 Task: Select hybrid as location types.
Action: Mouse moved to (837, 104)
Screenshot: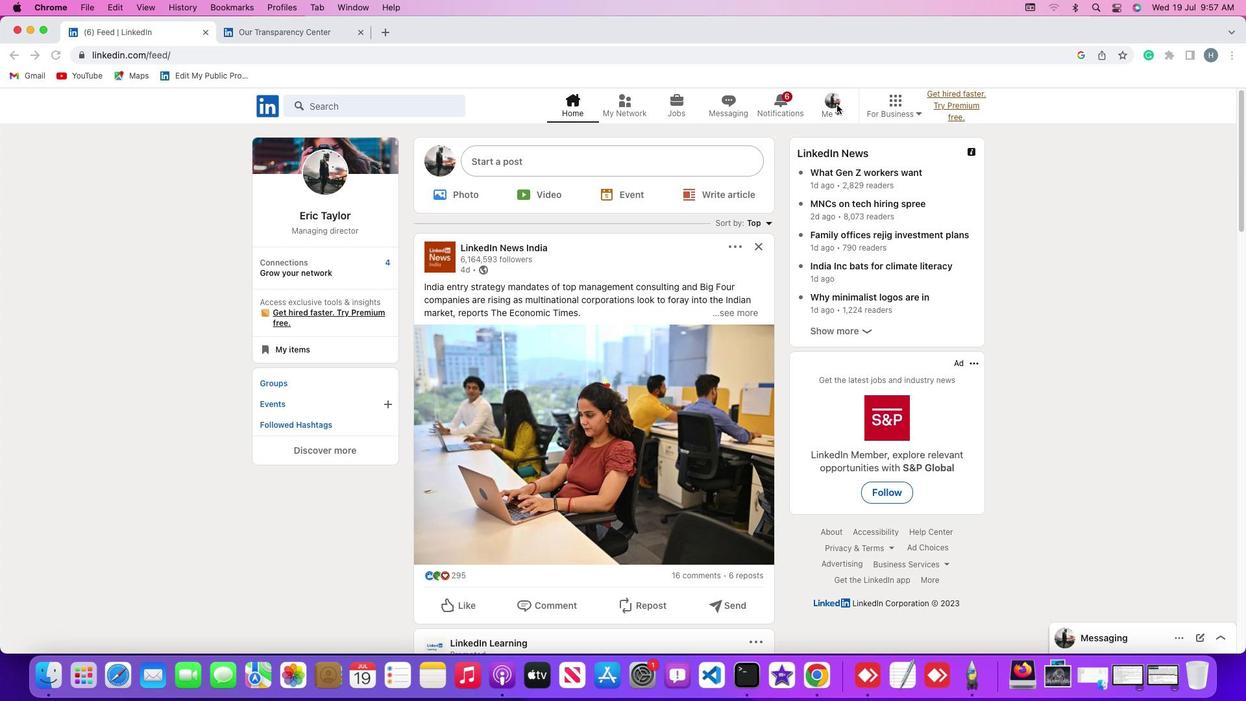 
Action: Mouse pressed left at (837, 104)
Screenshot: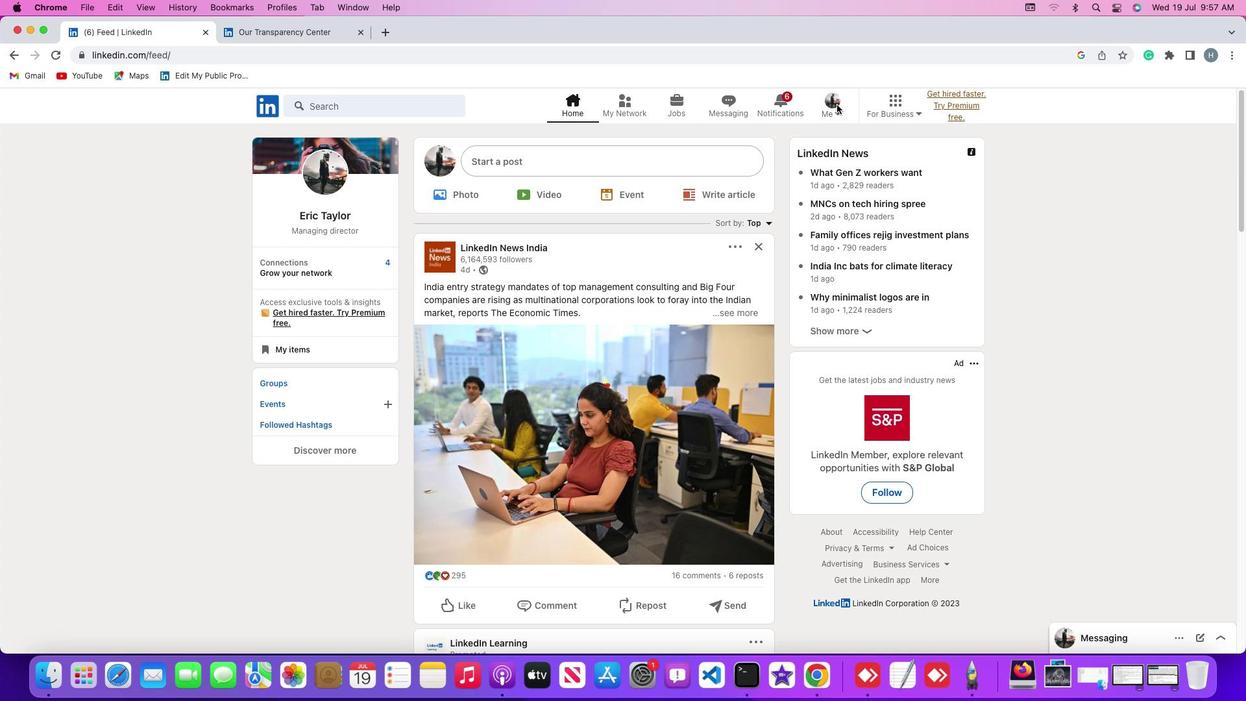 
Action: Mouse moved to (840, 110)
Screenshot: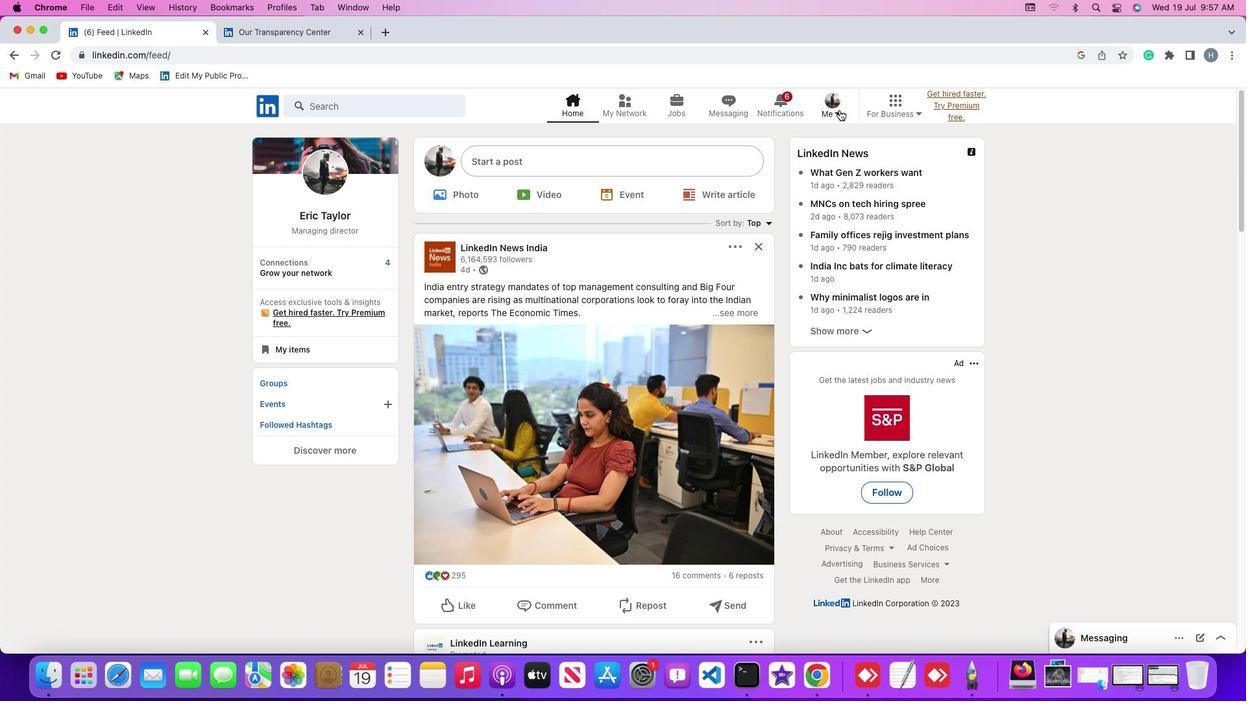
Action: Mouse pressed left at (840, 110)
Screenshot: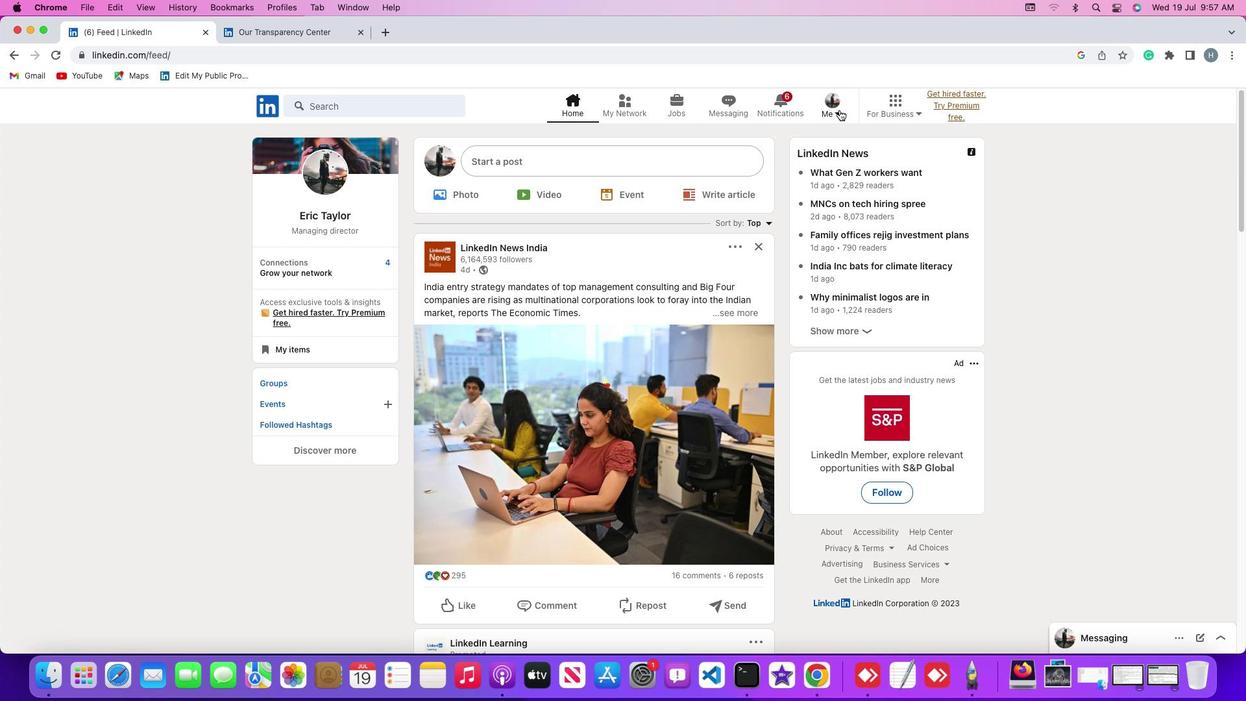 
Action: Mouse moved to (815, 181)
Screenshot: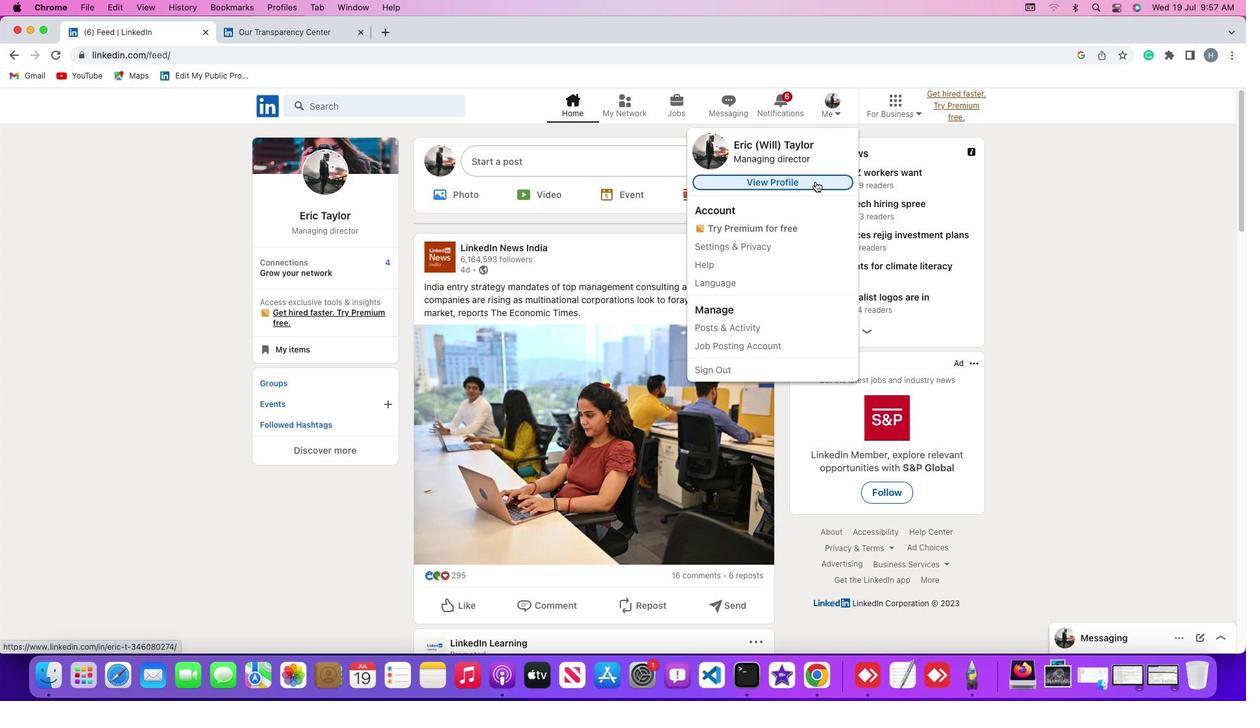 
Action: Mouse pressed left at (815, 181)
Screenshot: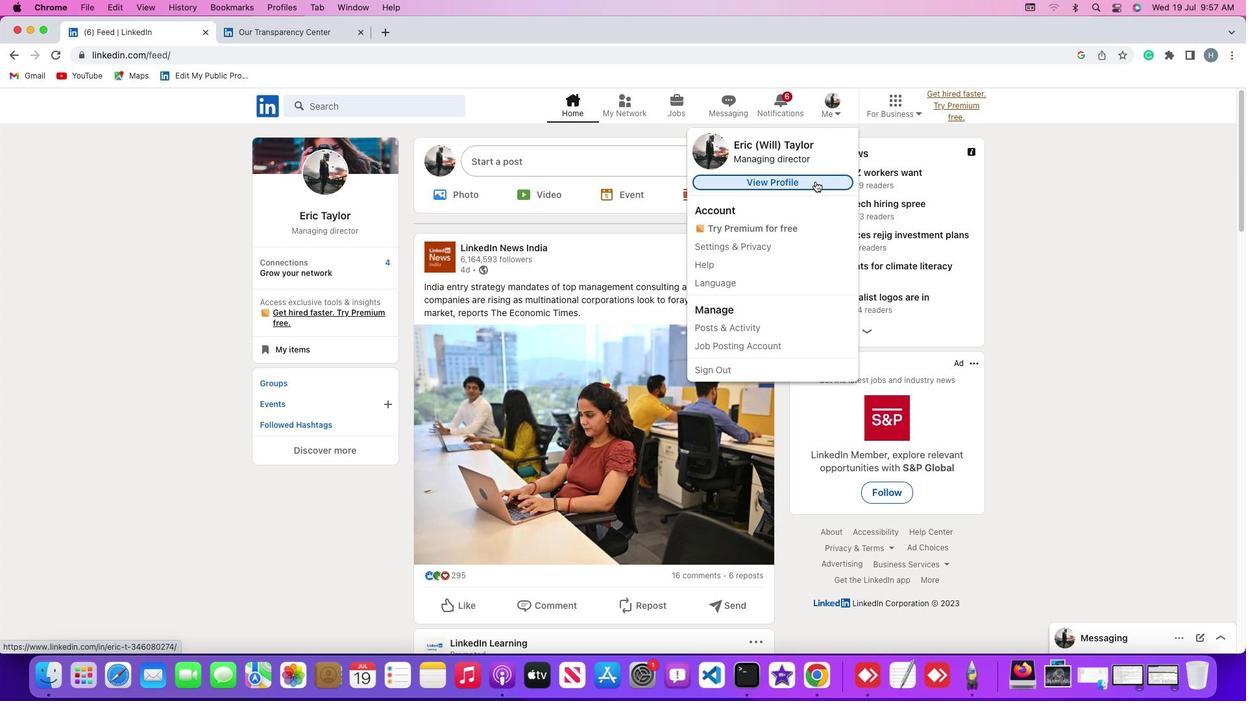 
Action: Mouse moved to (307, 388)
Screenshot: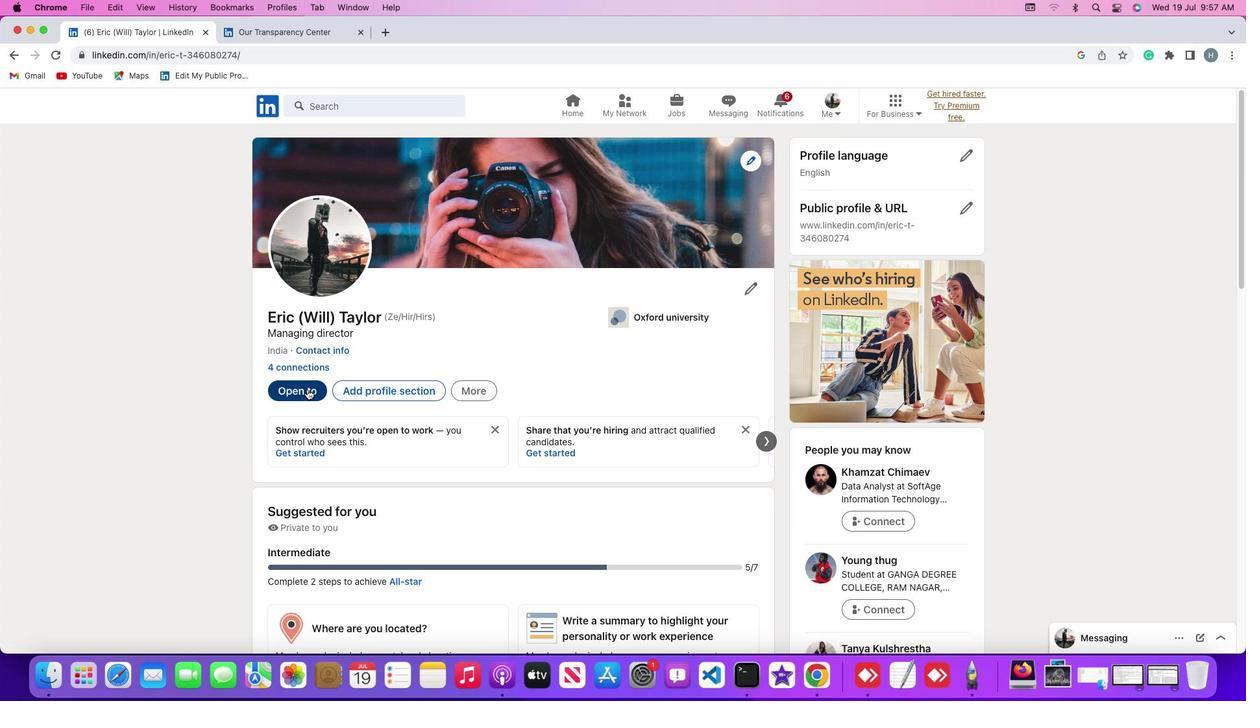 
Action: Mouse pressed left at (307, 388)
Screenshot: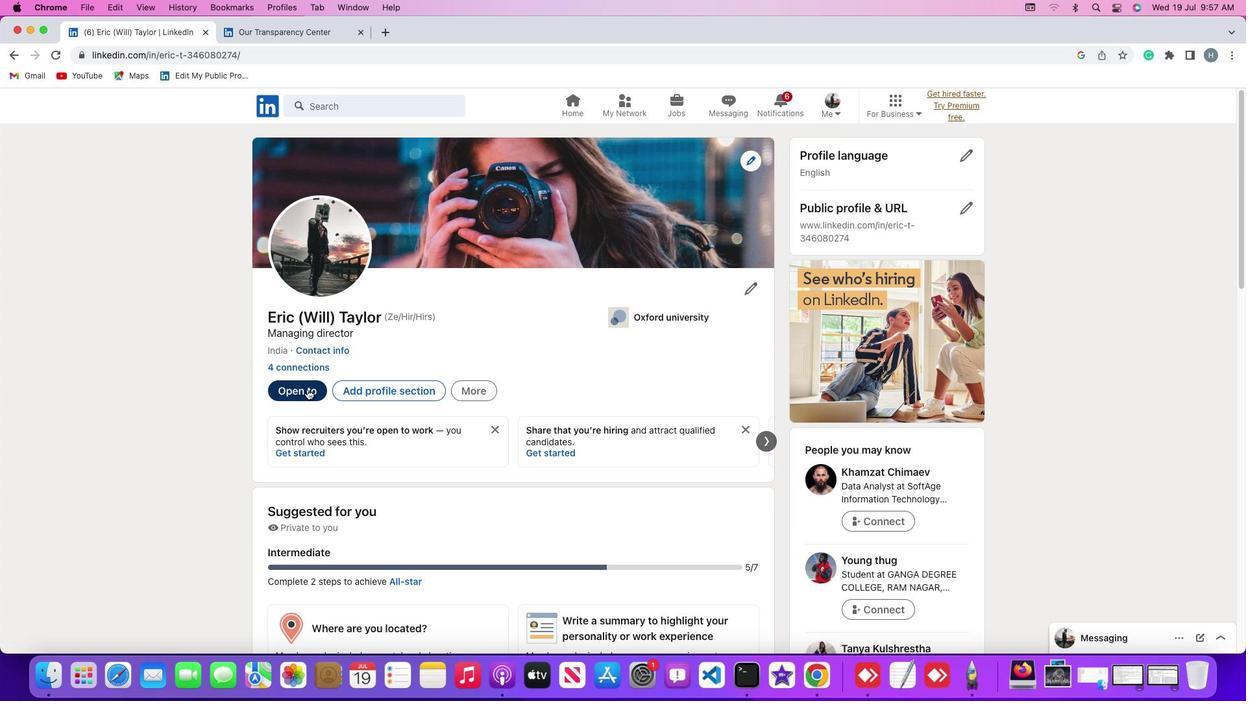 
Action: Mouse moved to (309, 427)
Screenshot: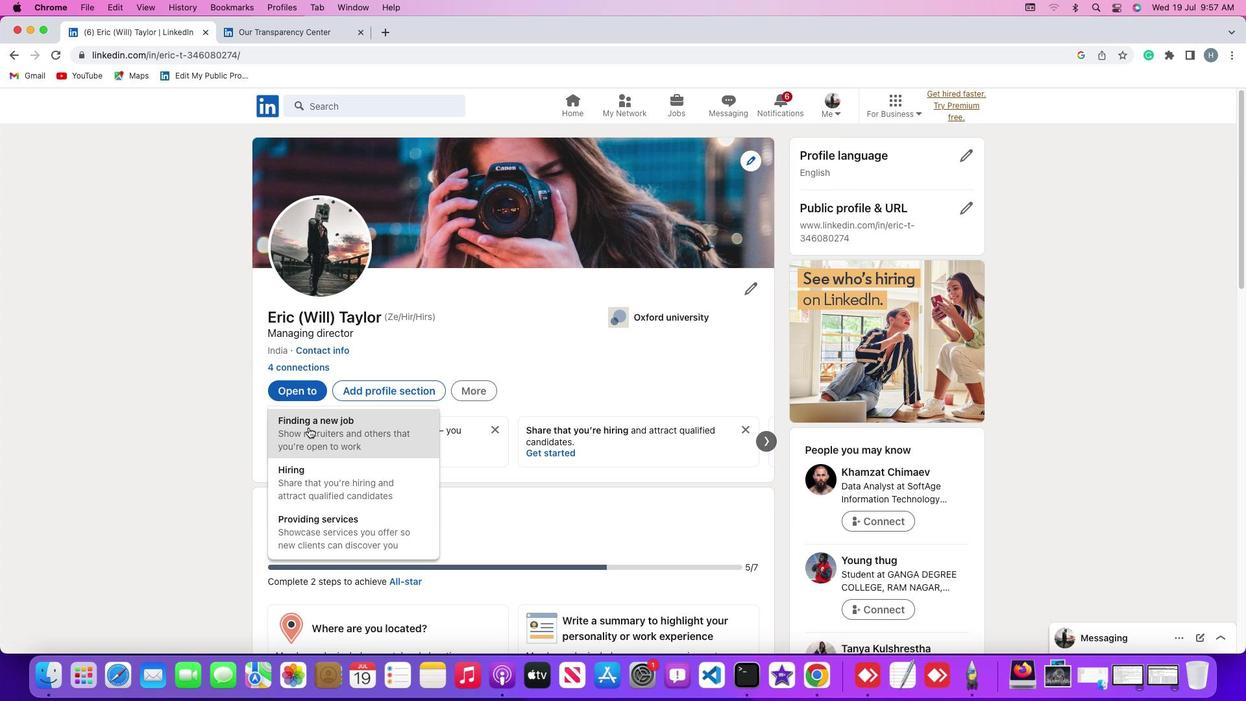 
Action: Mouse pressed left at (309, 427)
Screenshot: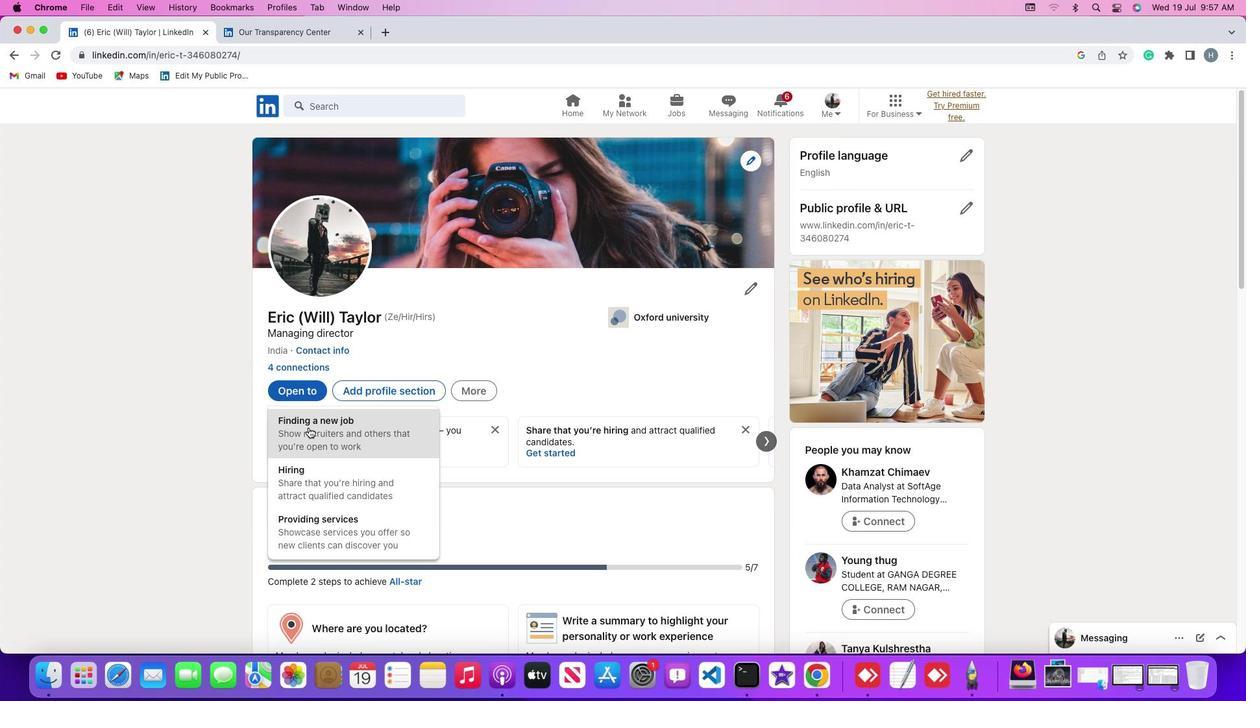 
Action: Mouse moved to (574, 290)
Screenshot: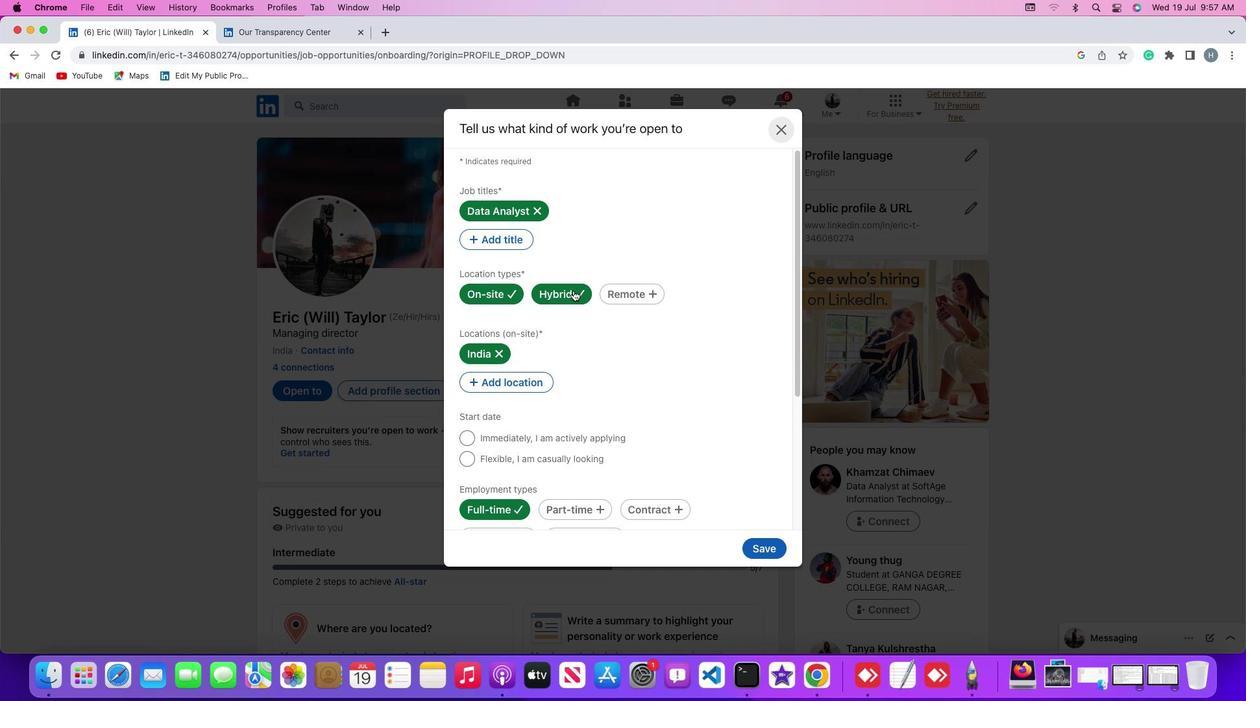 
Action: Mouse pressed left at (574, 290)
Screenshot: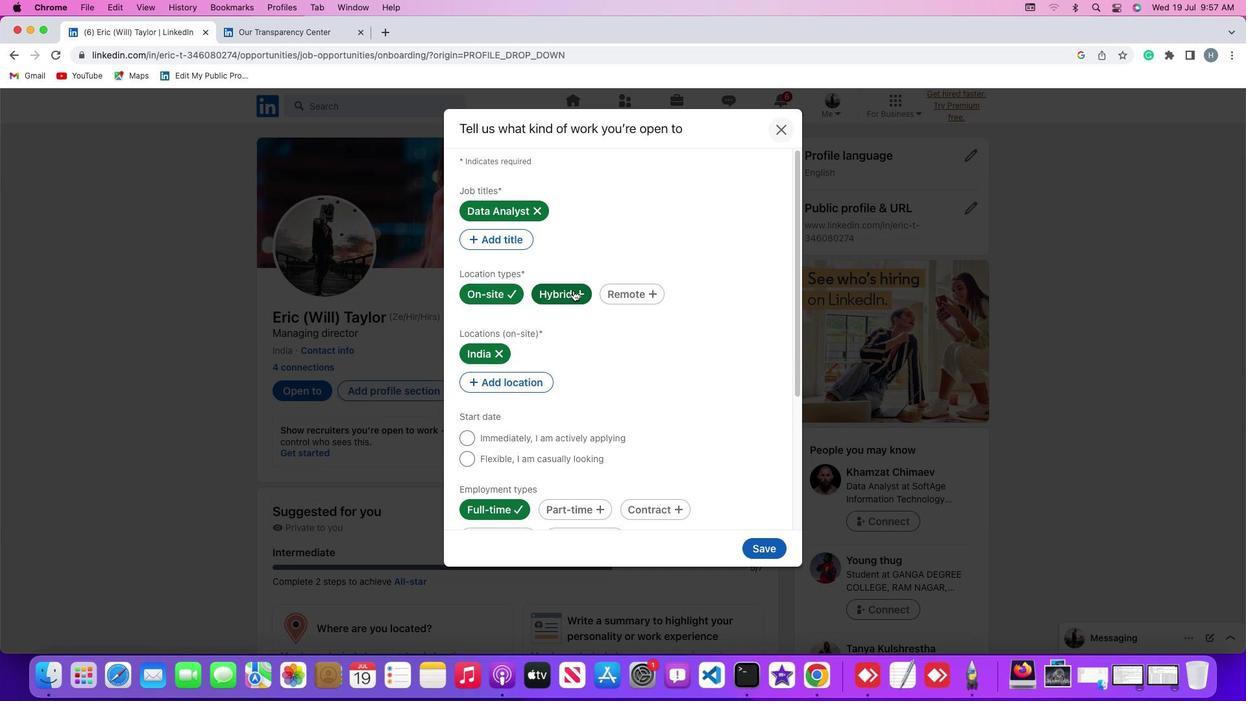 
Action: Mouse moved to (574, 290)
Screenshot: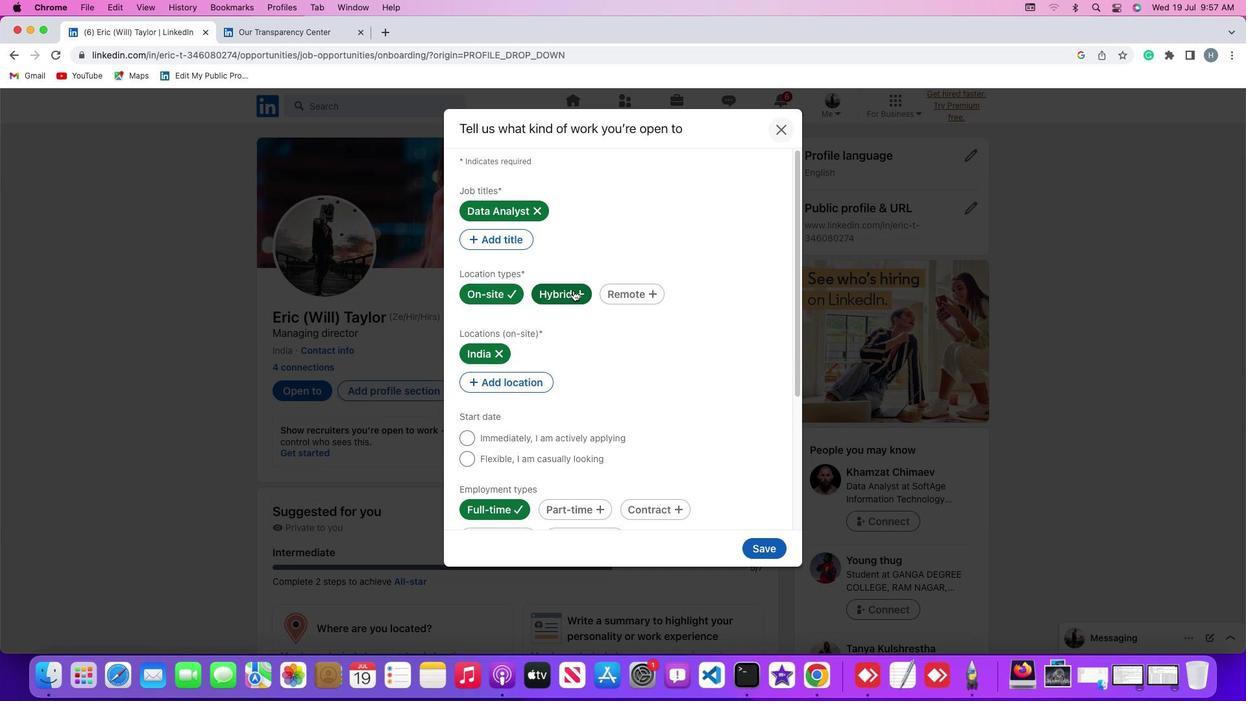 
Action: Mouse pressed left at (574, 290)
Screenshot: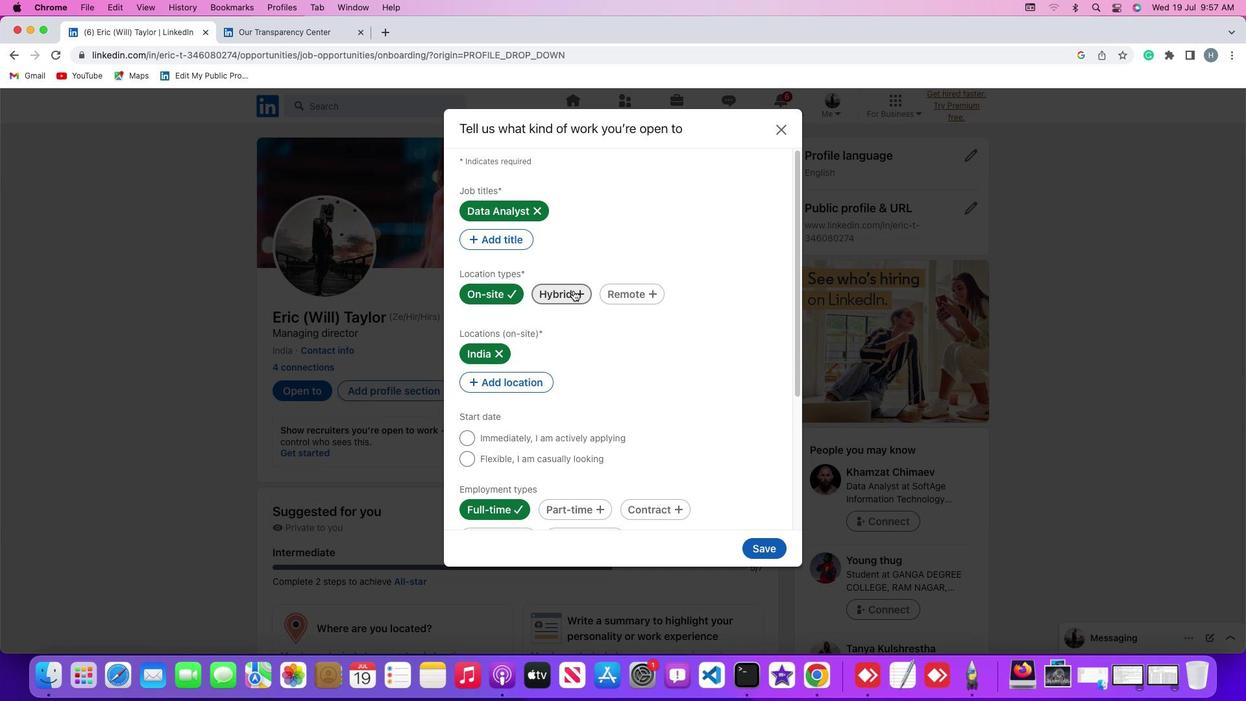 
Action: Mouse moved to (598, 351)
Screenshot: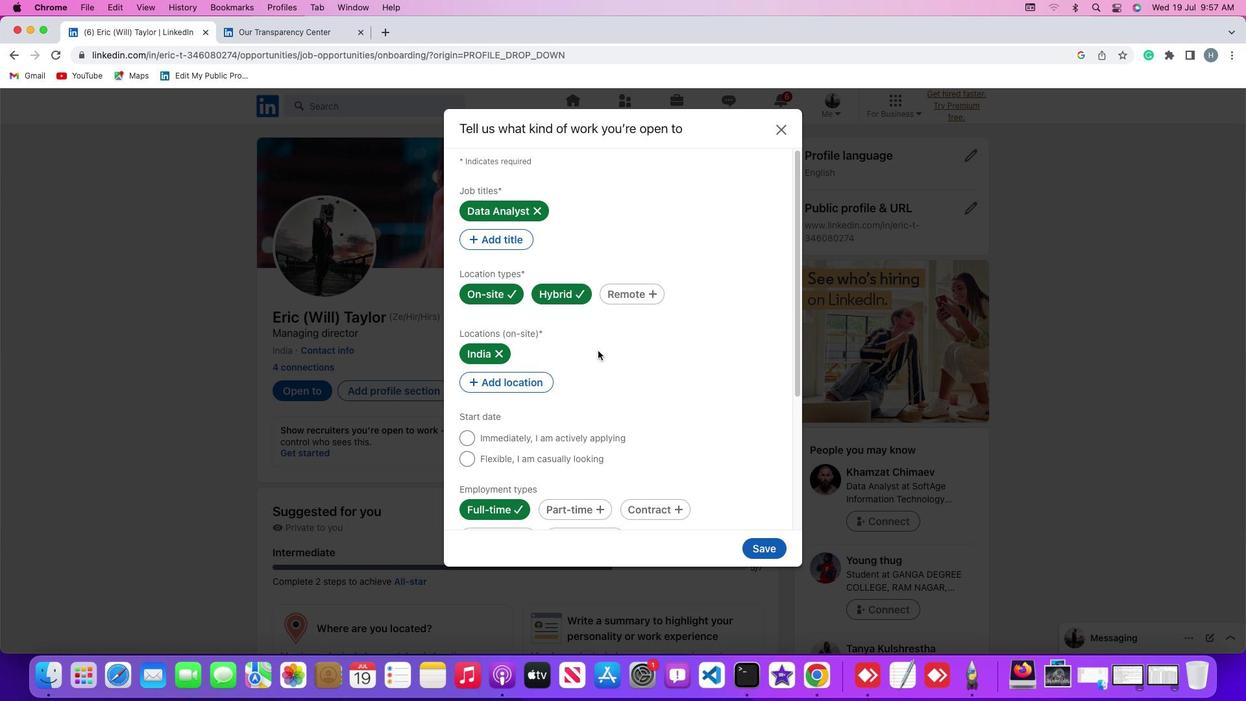 
